 Task: Assign in the project UpwardTech the issue 'Upgrade the scalability of a web application to handle a growing number of users and transactions' to the sprint 'Feature Fling'.
Action: Mouse moved to (1337, 260)
Screenshot: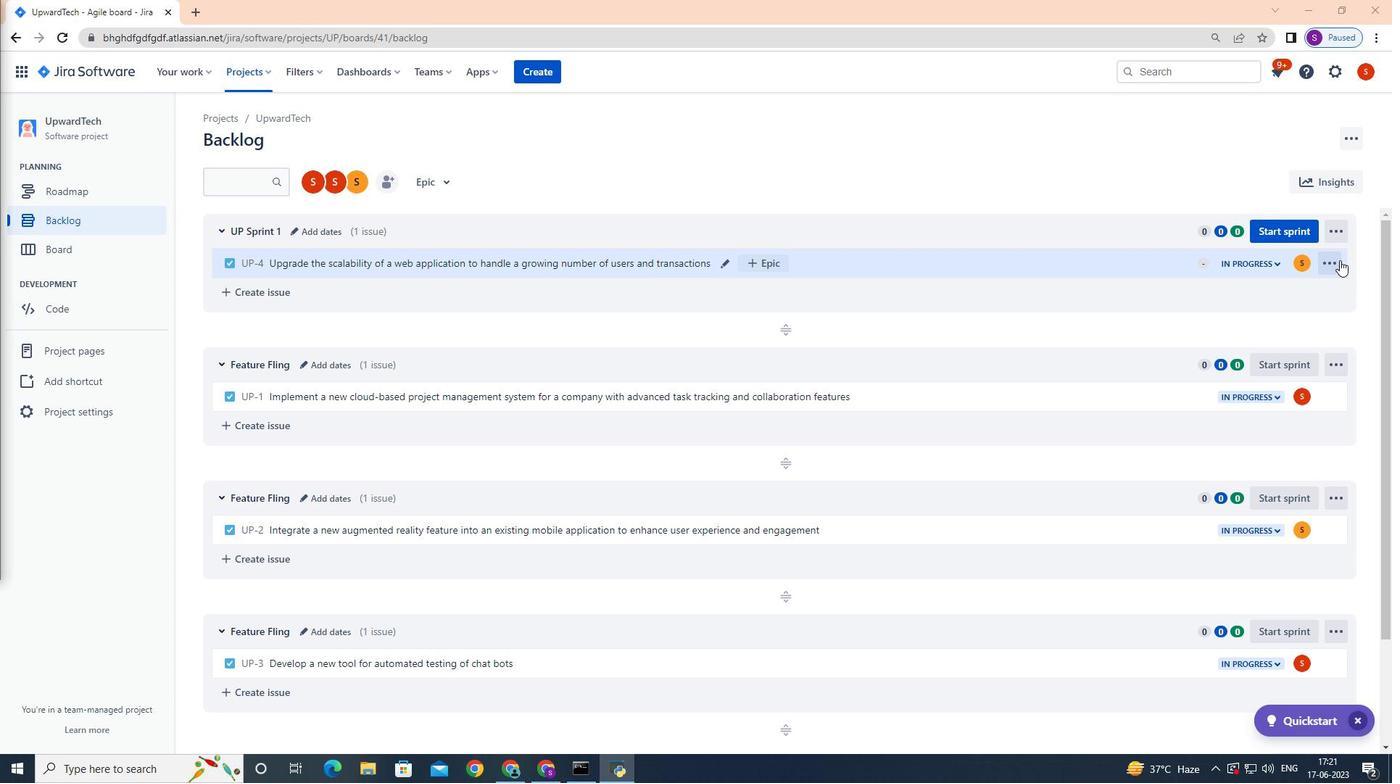 
Action: Mouse pressed left at (1337, 260)
Screenshot: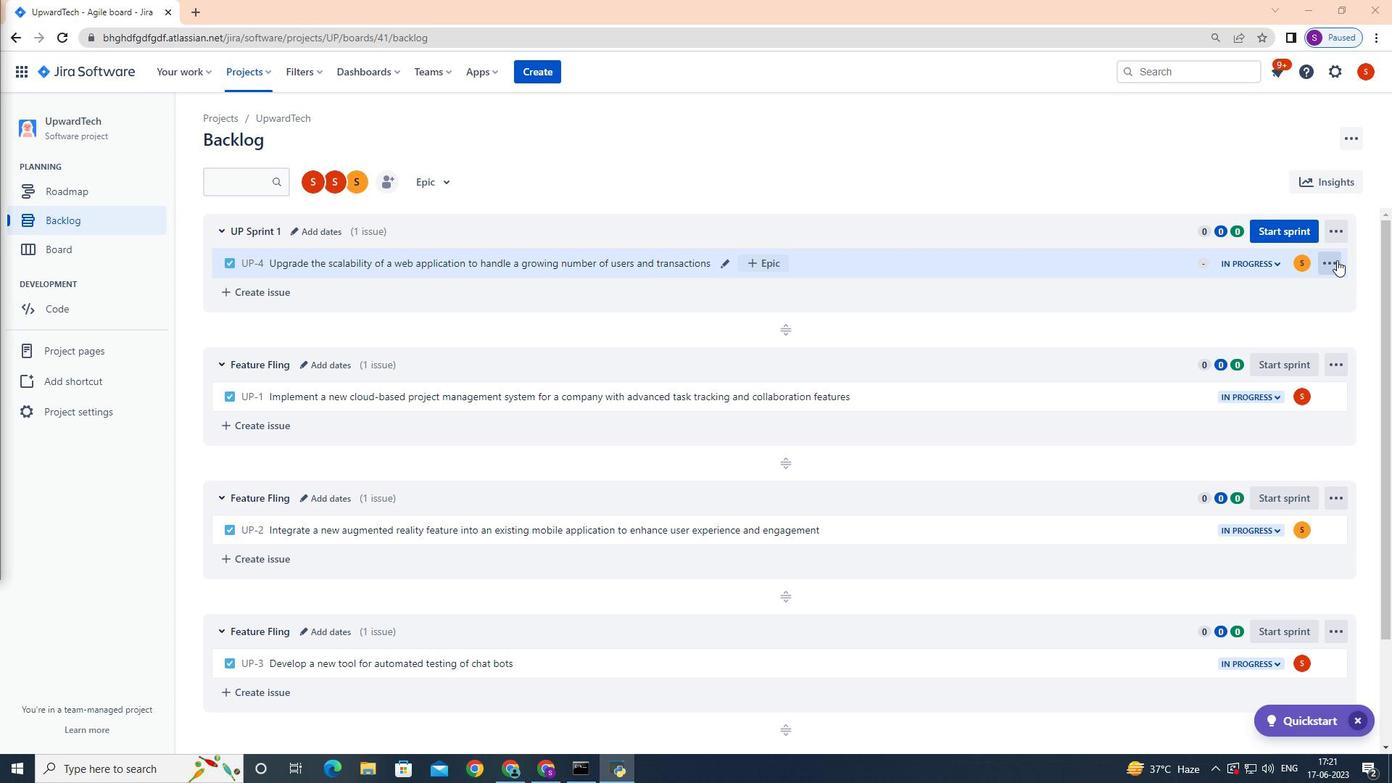 
Action: Mouse moved to (1313, 473)
Screenshot: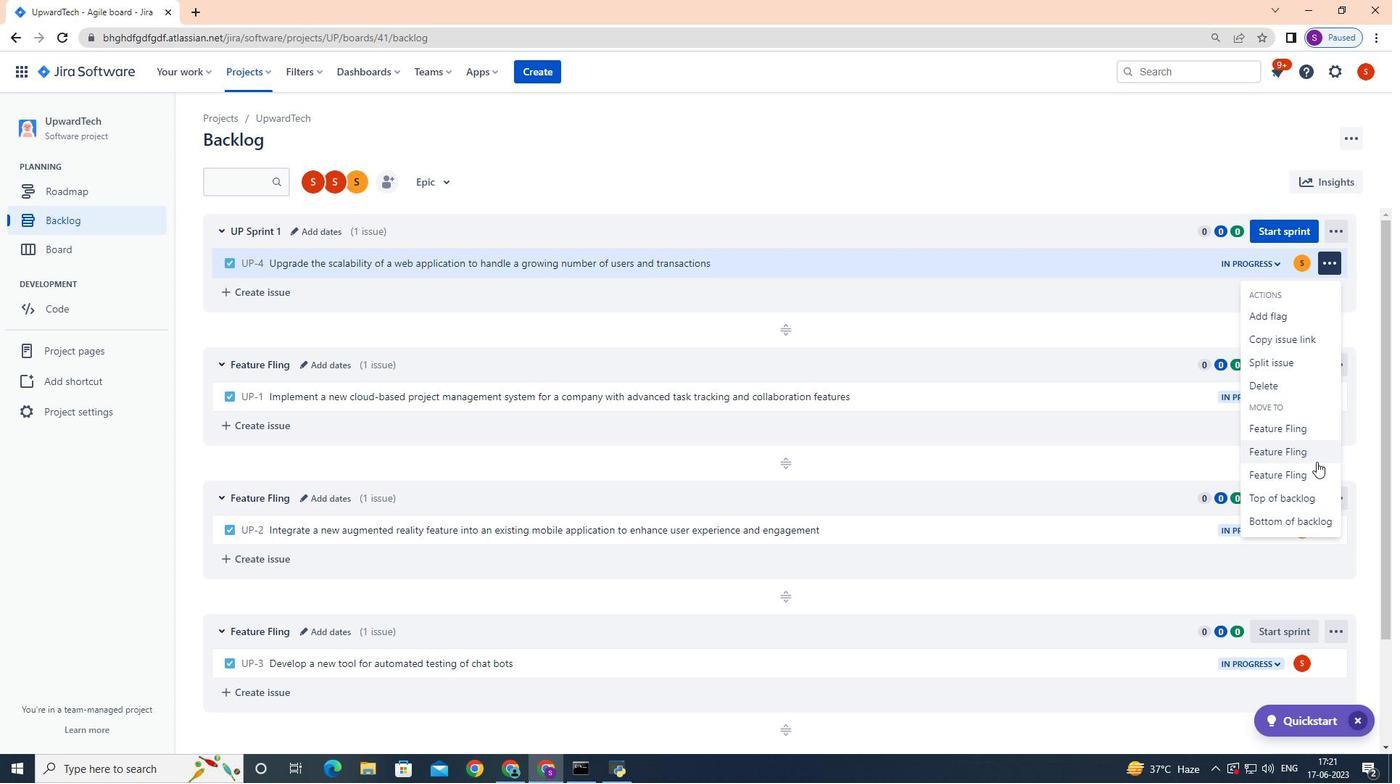 
Action: Mouse pressed left at (1313, 473)
Screenshot: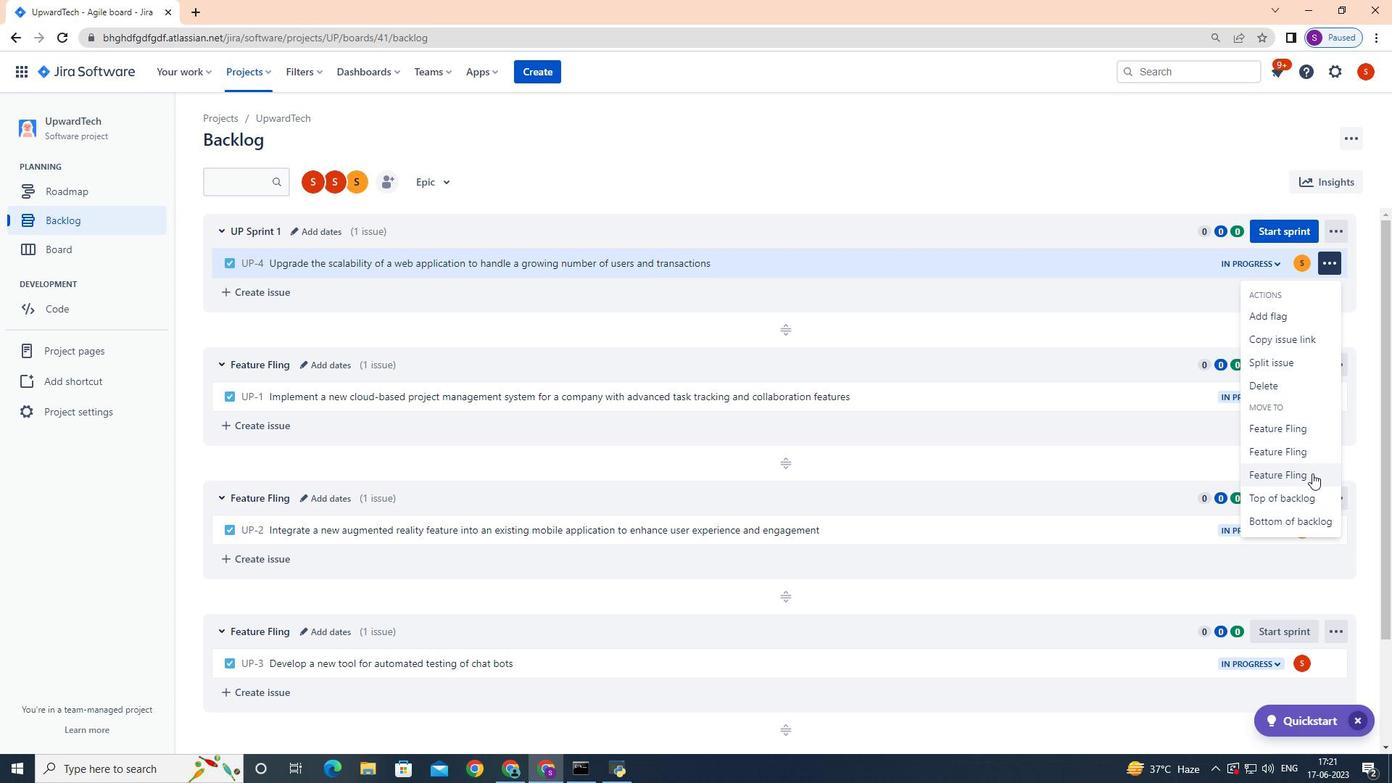 
Action: Mouse moved to (1312, 469)
Screenshot: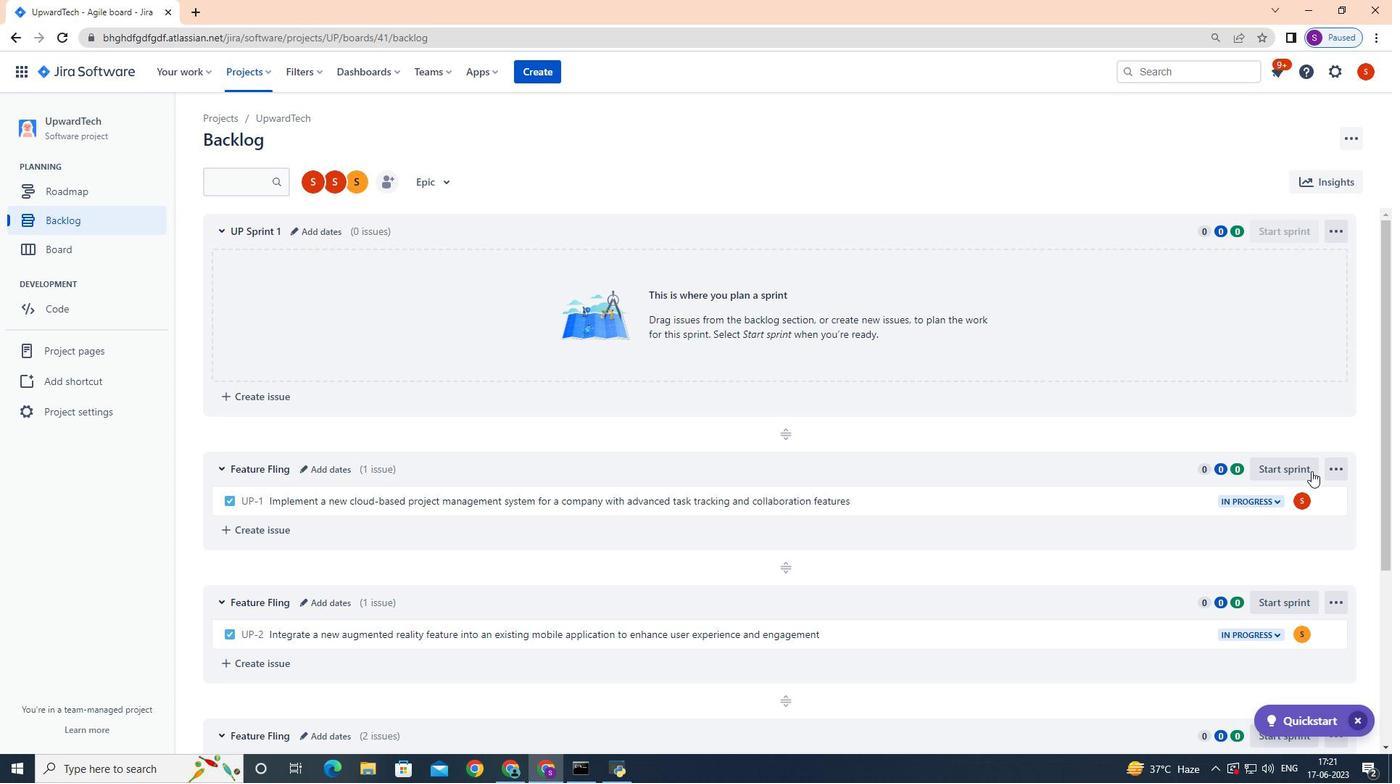 
